 Task: Increase the number in custom field "assignee" by "2".
Action: Mouse moved to (1015, 255)
Screenshot: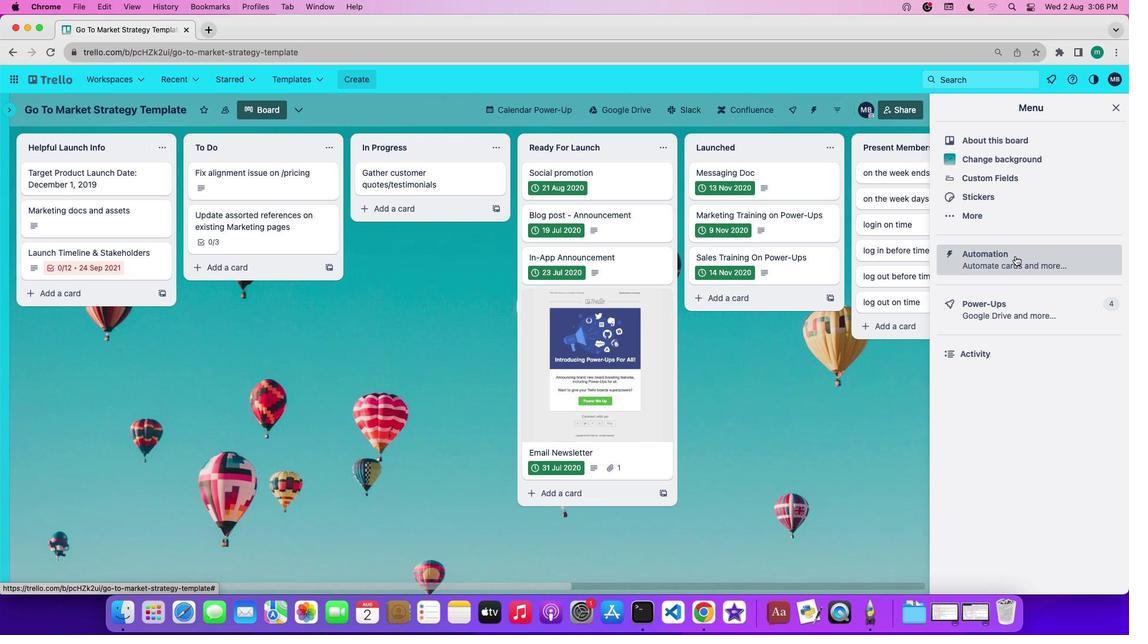 
Action: Mouse pressed left at (1015, 255)
Screenshot: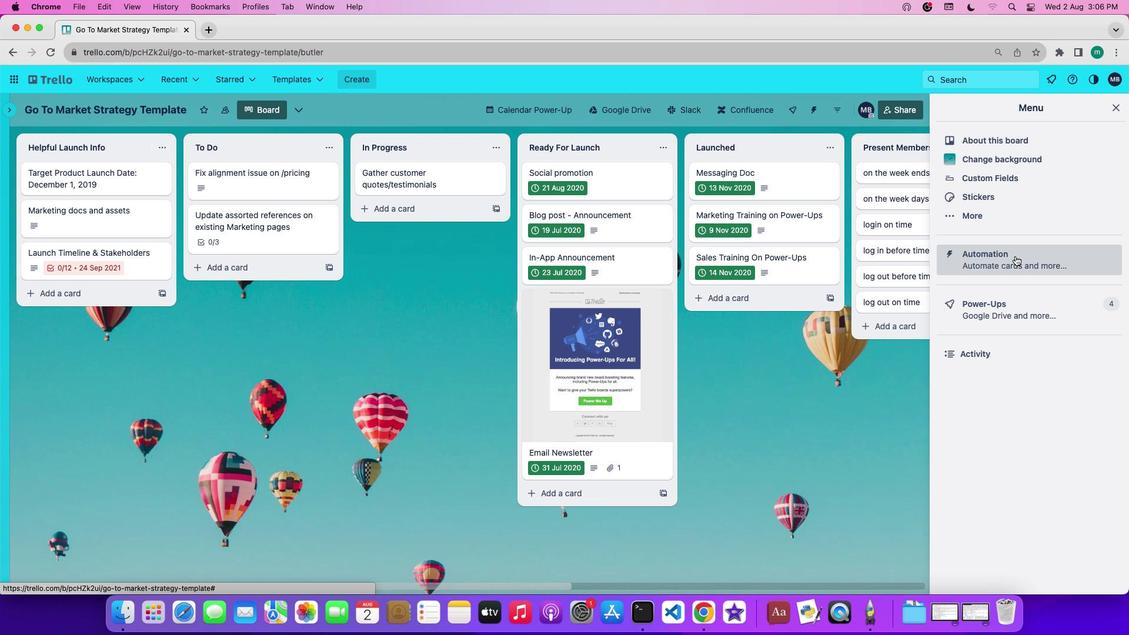 
Action: Mouse moved to (79, 301)
Screenshot: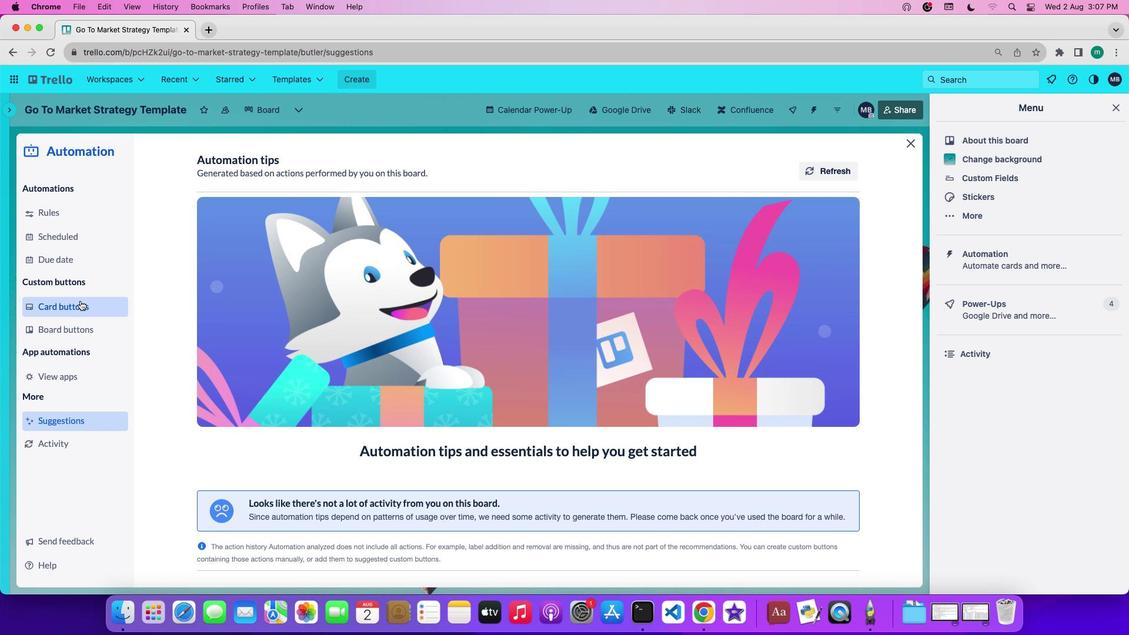 
Action: Mouse pressed left at (79, 301)
Screenshot: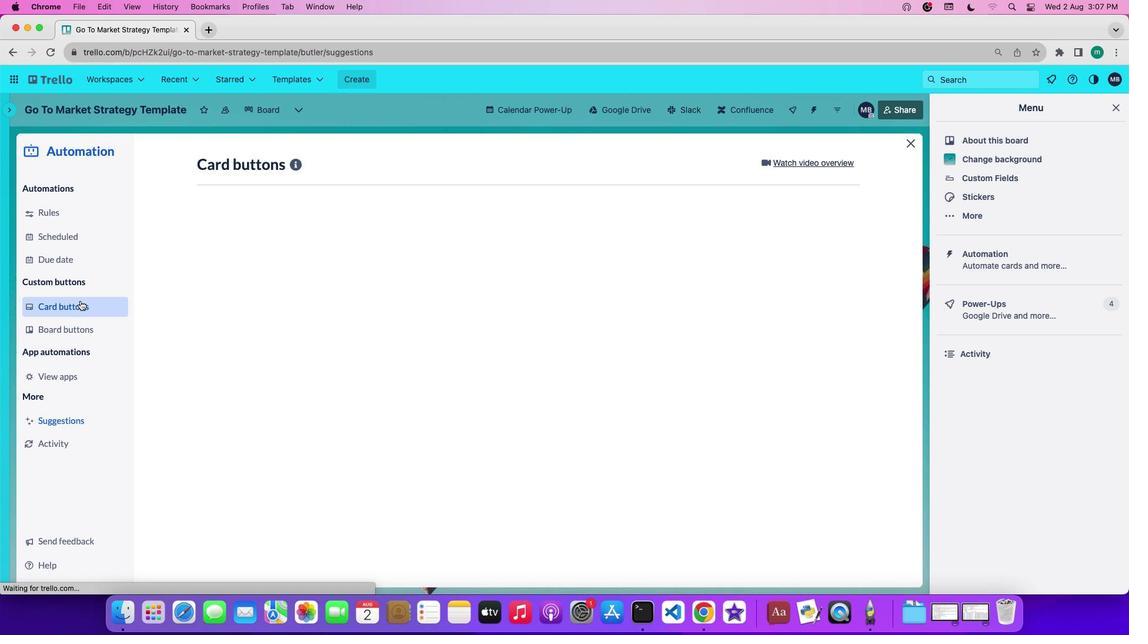 
Action: Mouse moved to (269, 414)
Screenshot: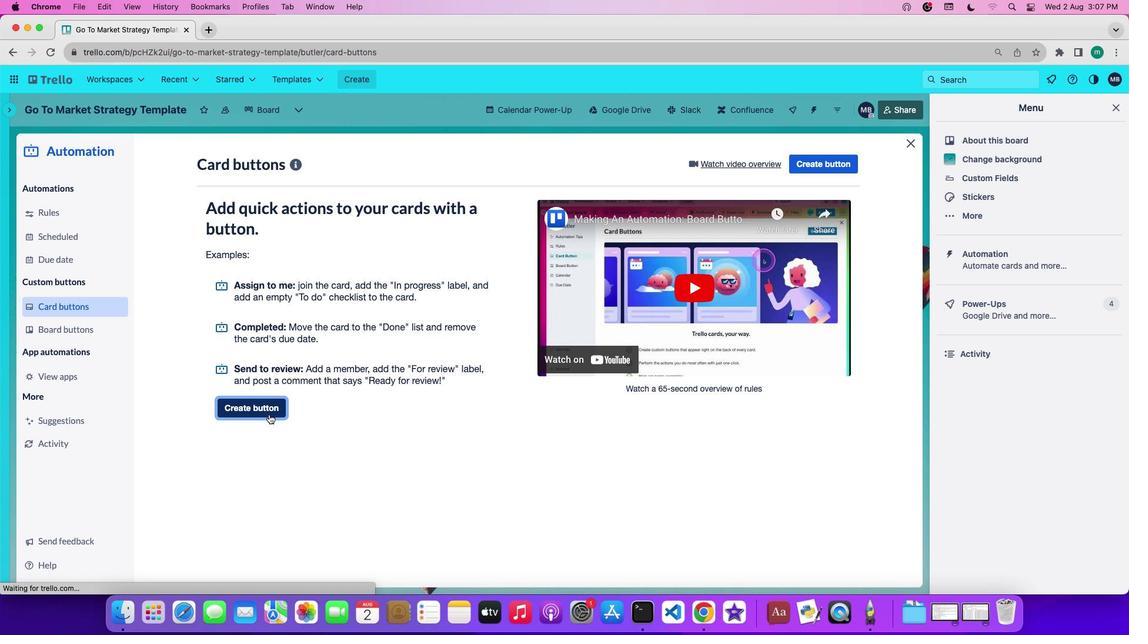 
Action: Mouse pressed left at (269, 414)
Screenshot: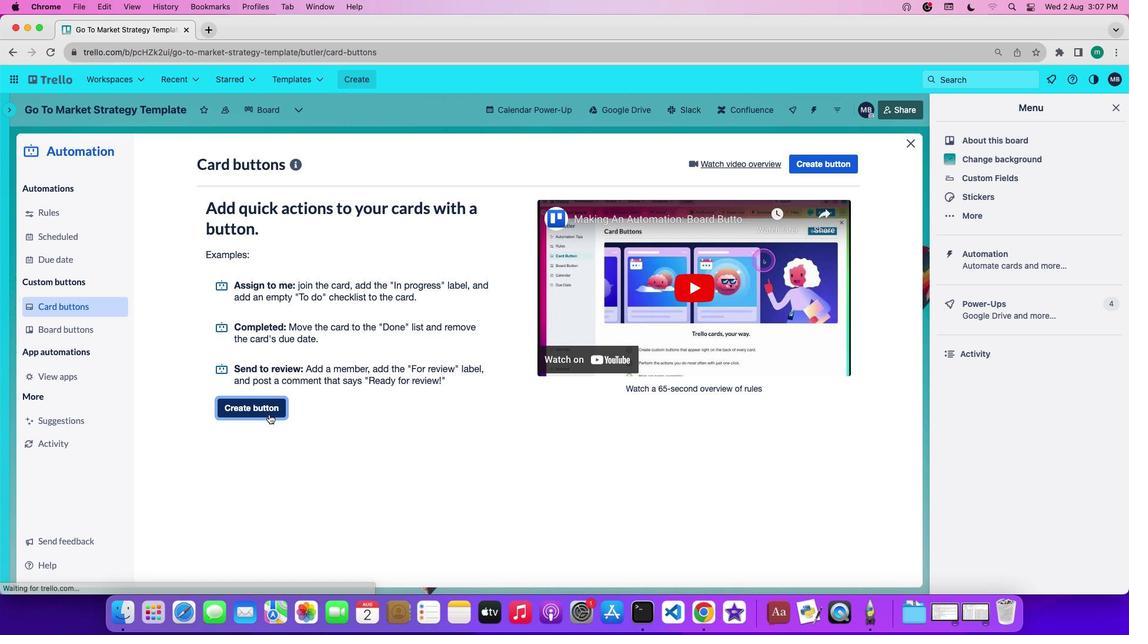 
Action: Mouse moved to (514, 328)
Screenshot: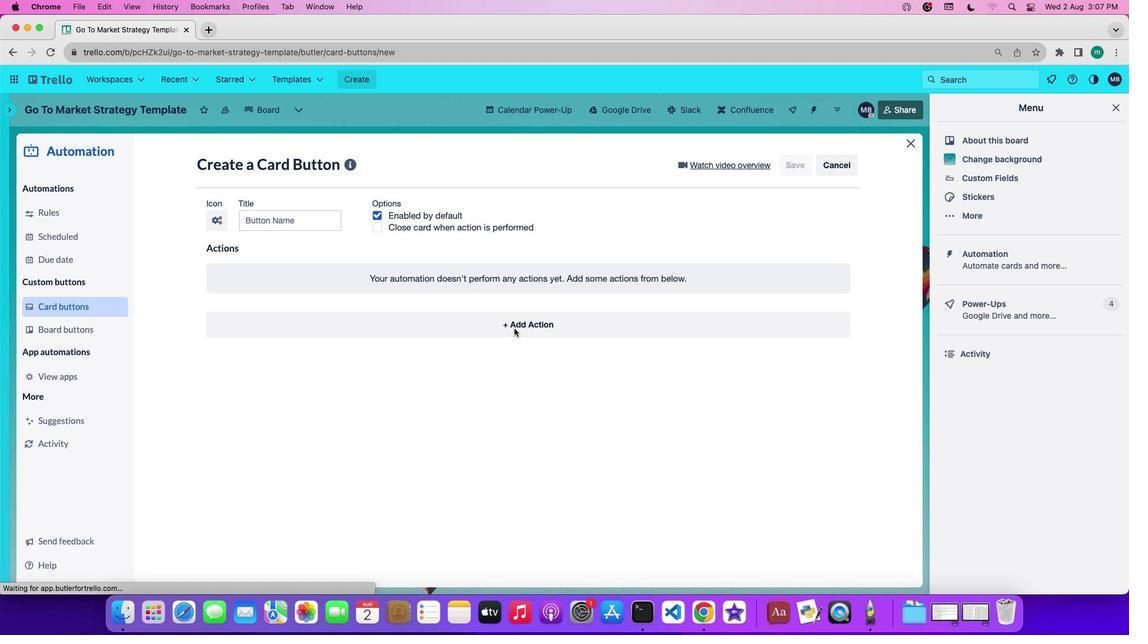 
Action: Mouse pressed left at (514, 328)
Screenshot: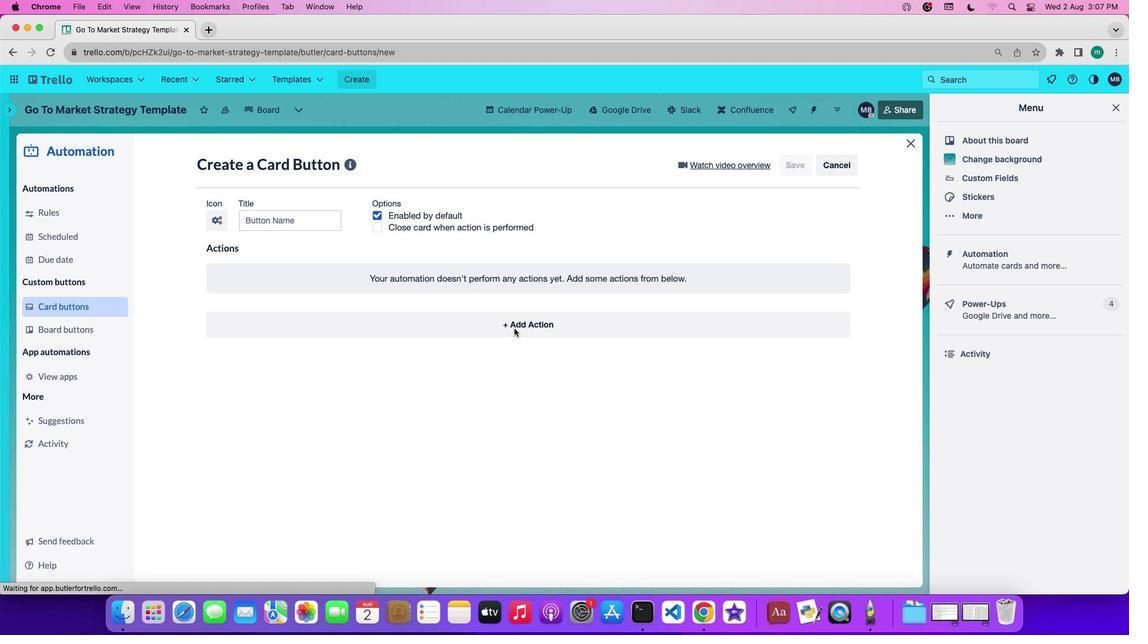 
Action: Mouse moved to (499, 361)
Screenshot: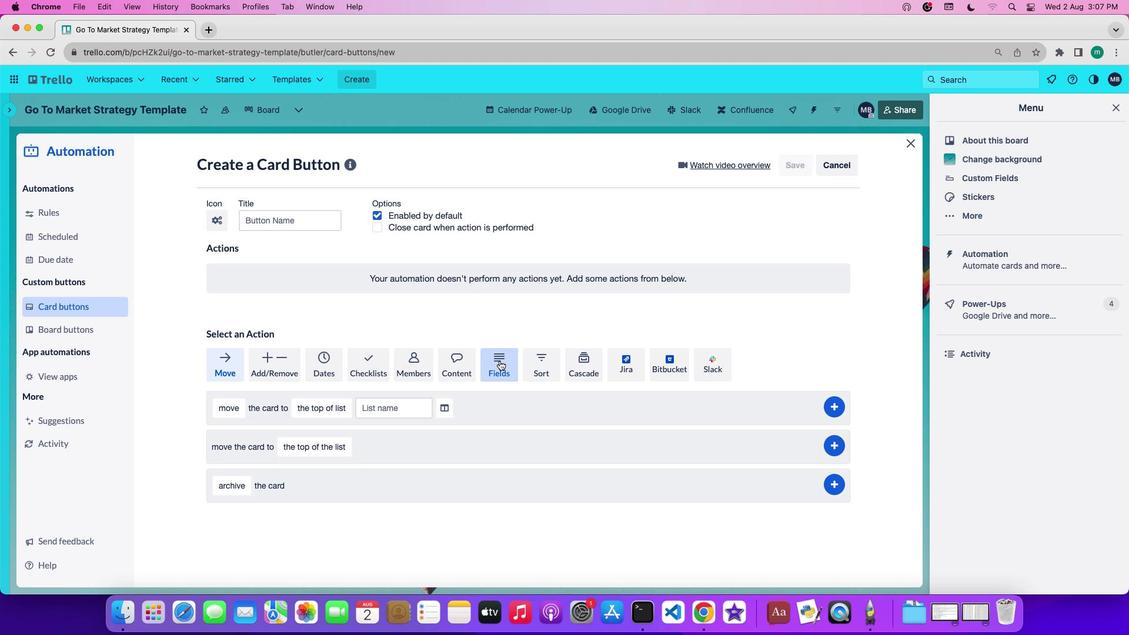 
Action: Mouse pressed left at (499, 361)
Screenshot: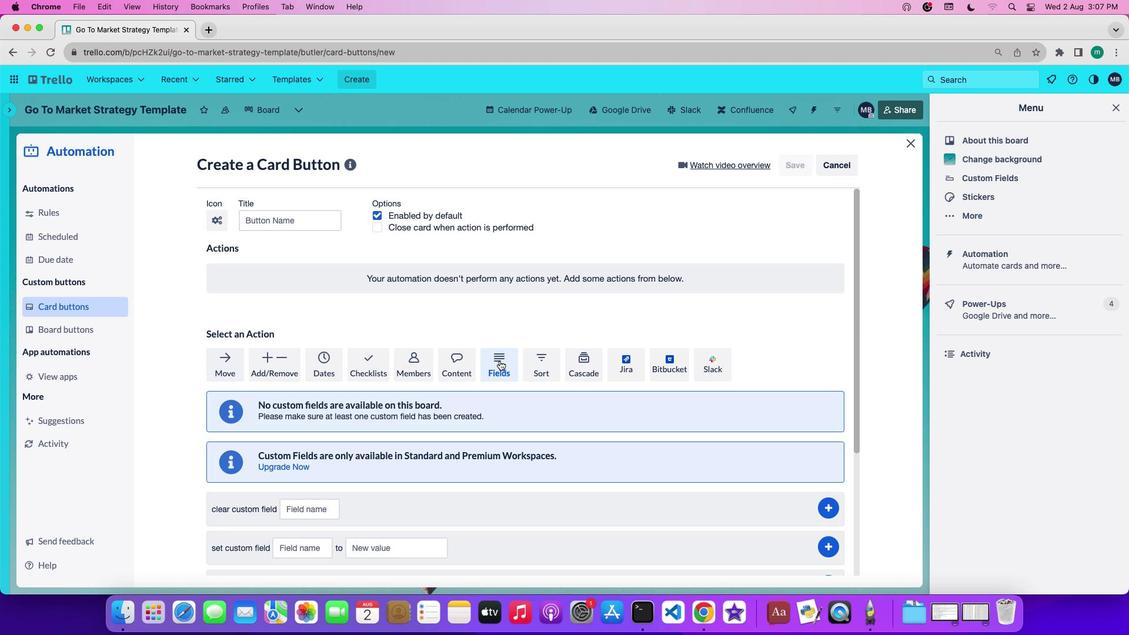 
Action: Mouse moved to (412, 450)
Screenshot: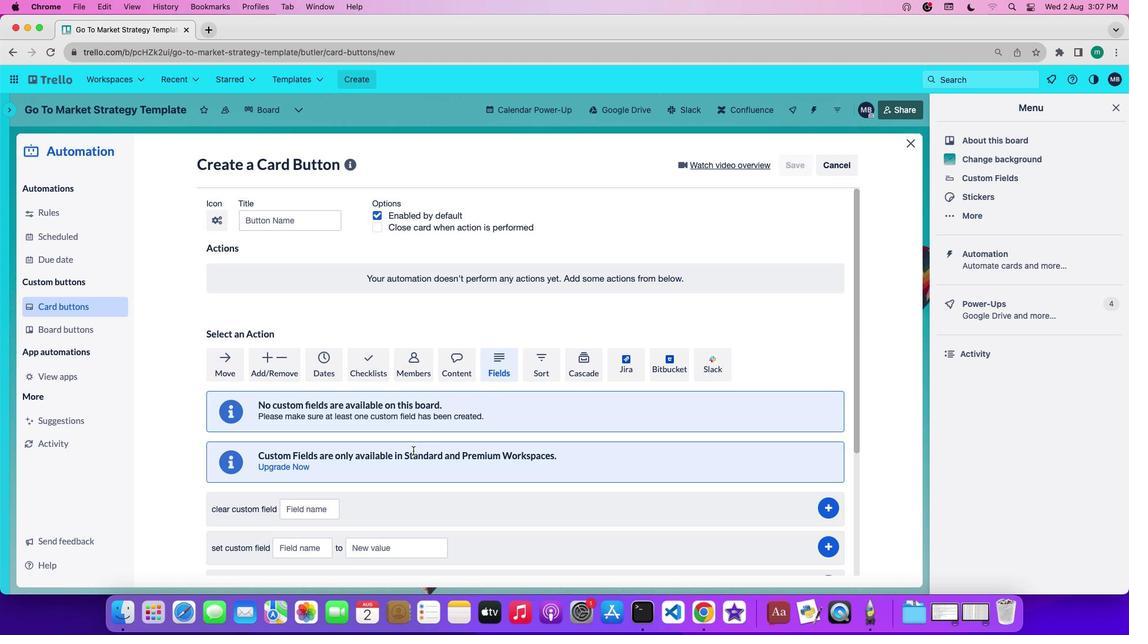 
Action: Mouse scrolled (412, 450) with delta (0, 0)
Screenshot: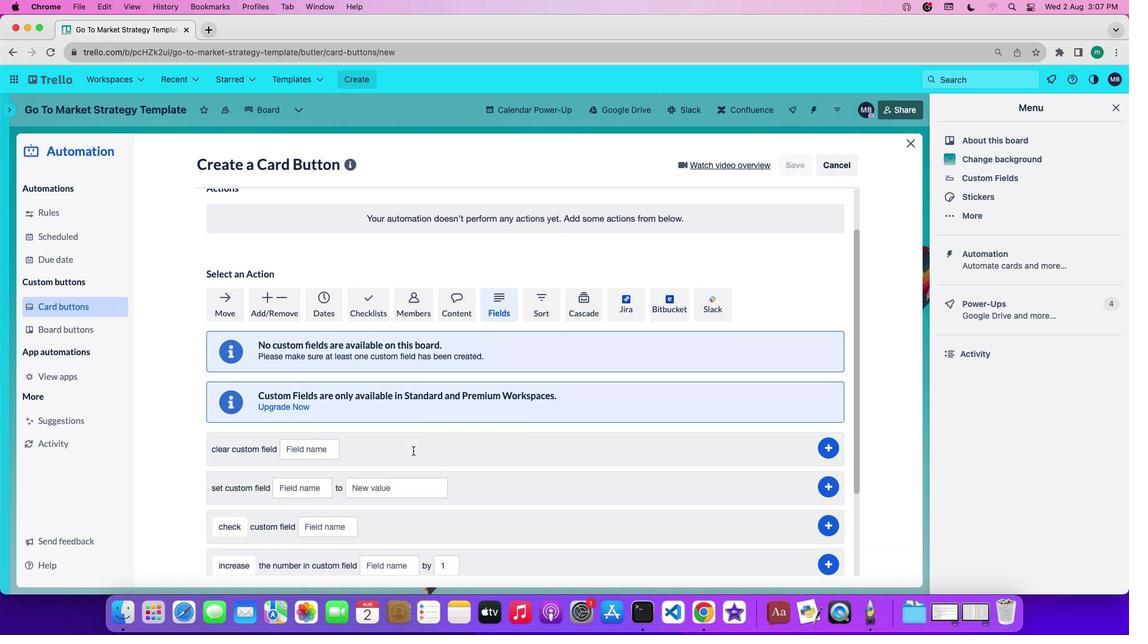 
Action: Mouse scrolled (412, 450) with delta (0, 0)
Screenshot: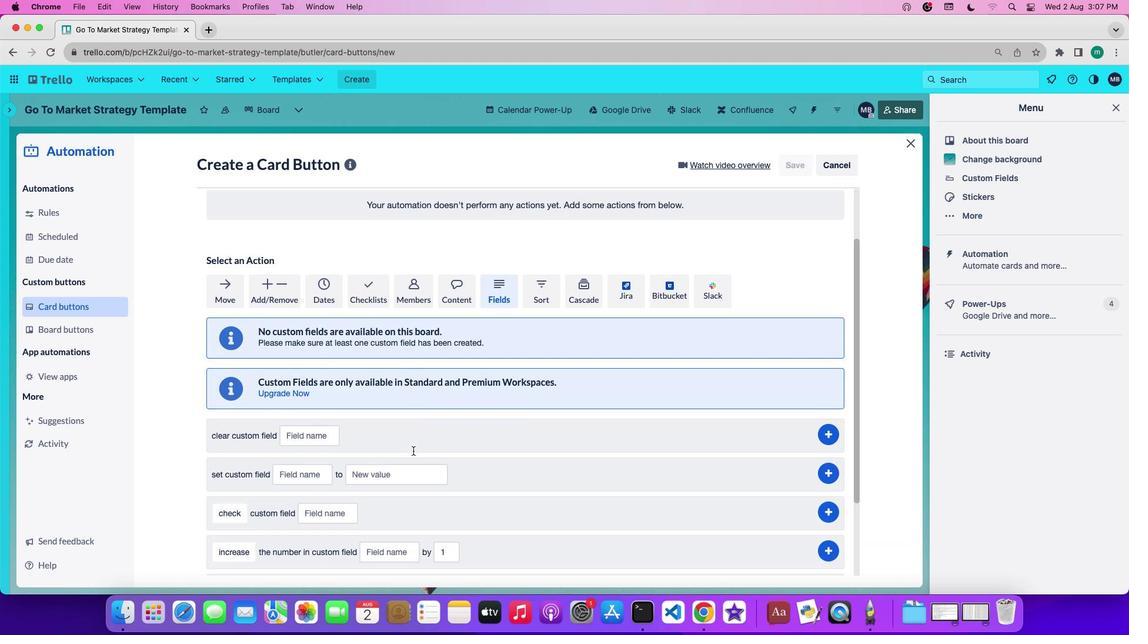 
Action: Mouse scrolled (412, 450) with delta (0, -1)
Screenshot: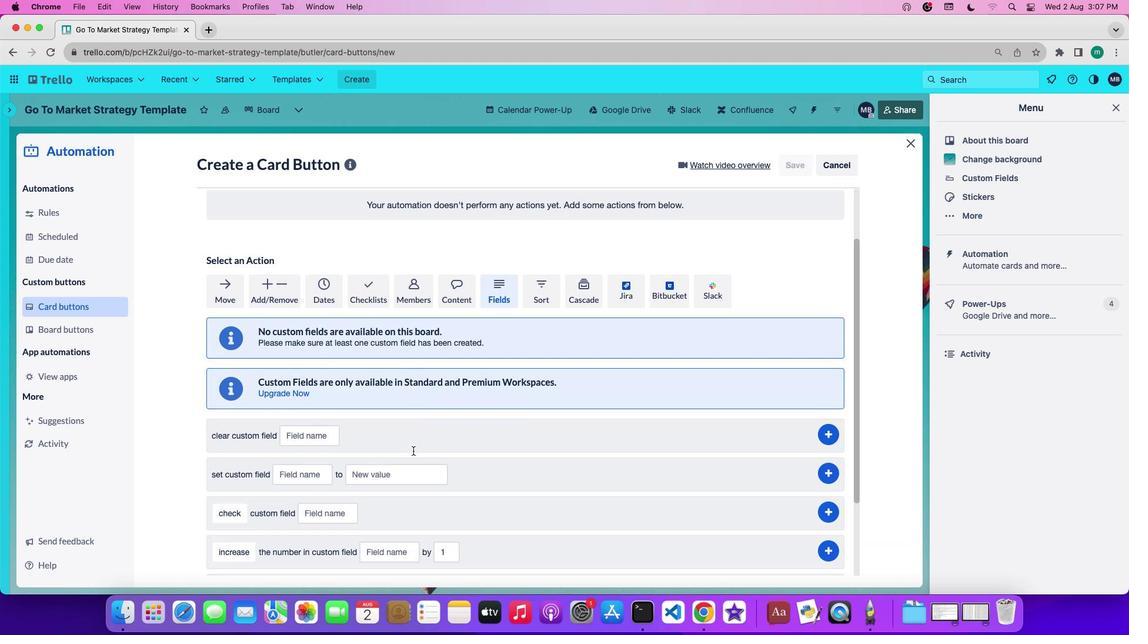 
Action: Mouse scrolled (412, 450) with delta (0, 0)
Screenshot: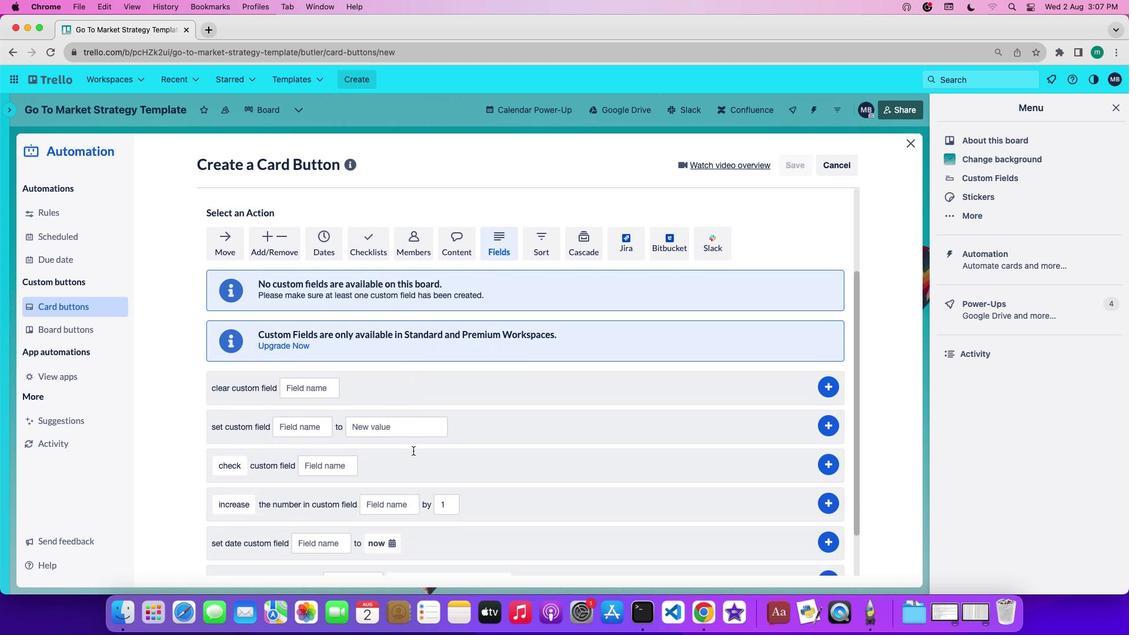 
Action: Mouse scrolled (412, 450) with delta (0, 0)
Screenshot: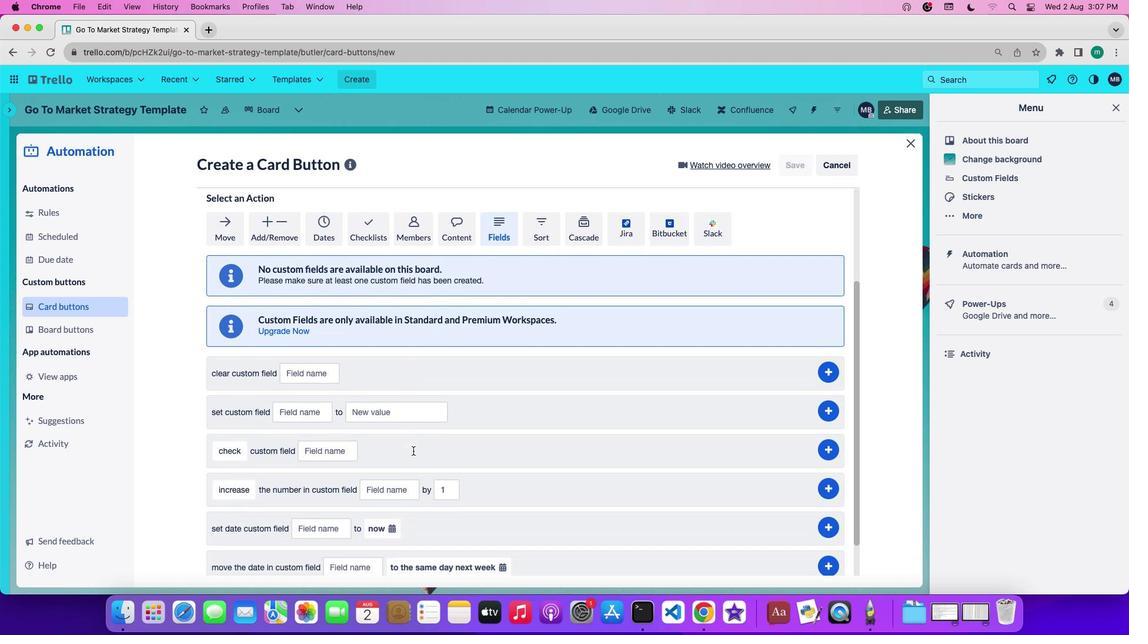 
Action: Mouse scrolled (412, 450) with delta (0, 0)
Screenshot: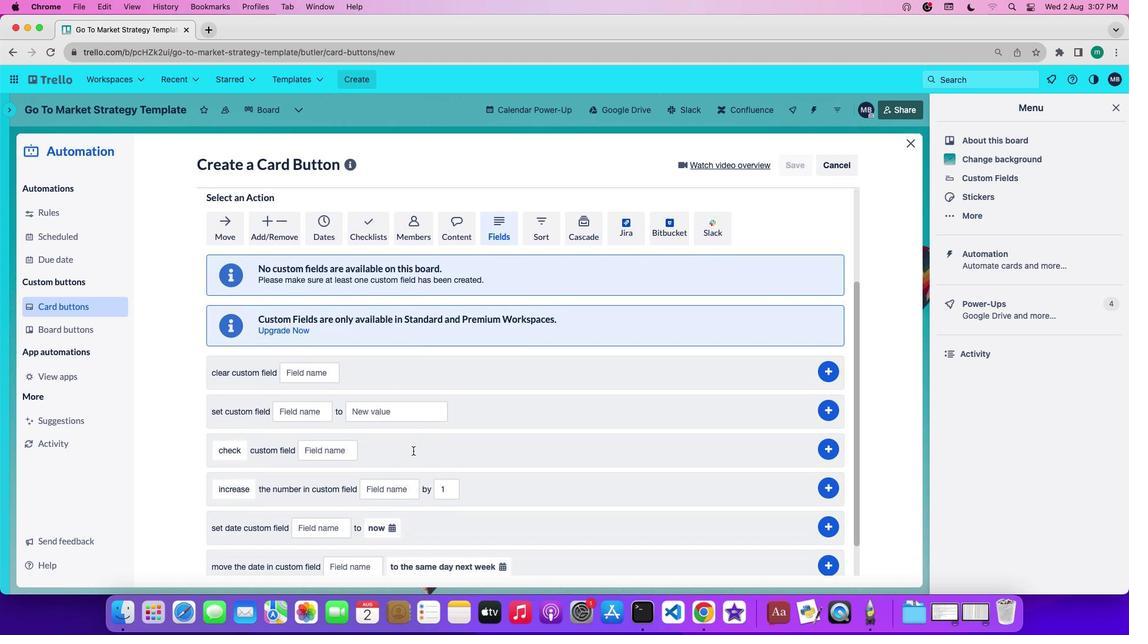 
Action: Mouse scrolled (412, 450) with delta (0, 0)
Screenshot: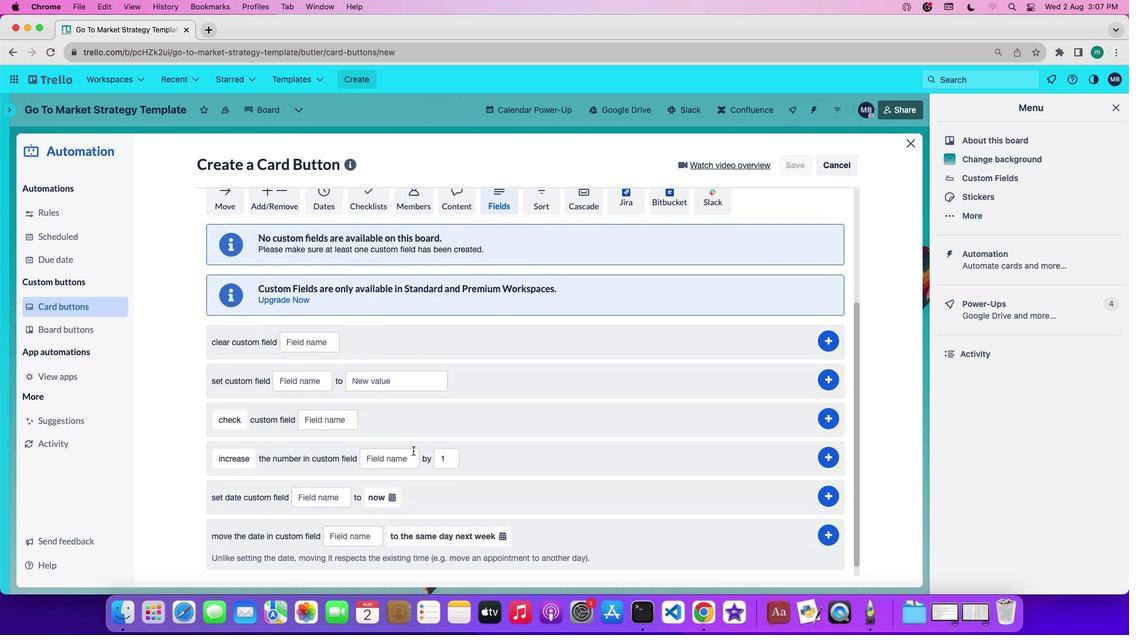 
Action: Mouse scrolled (412, 450) with delta (0, 0)
Screenshot: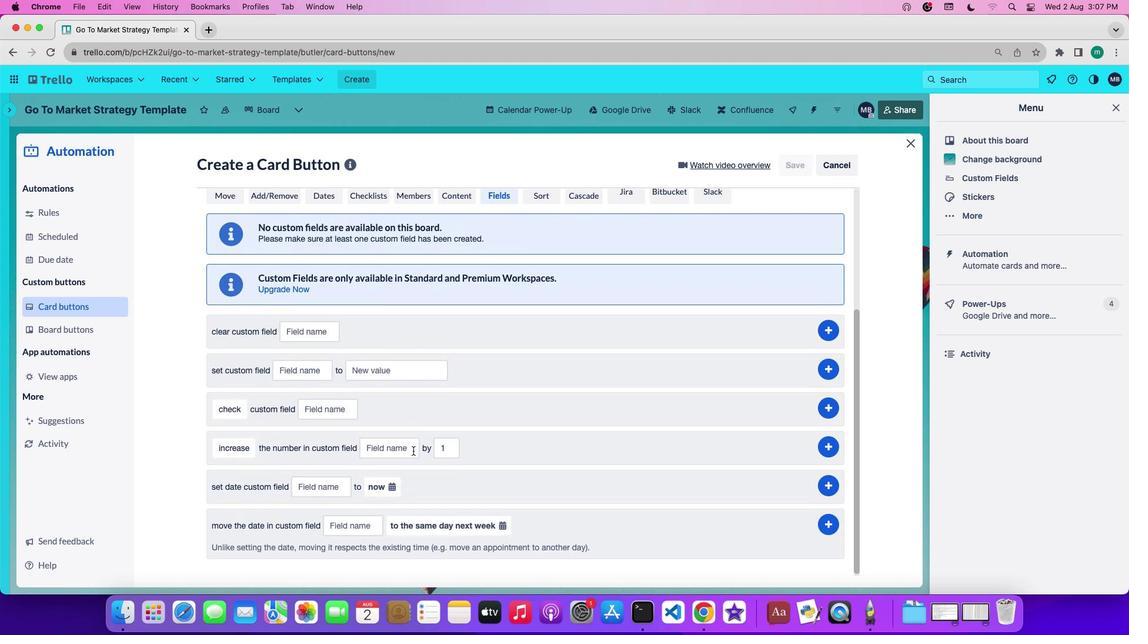 
Action: Mouse scrolled (412, 450) with delta (0, 0)
Screenshot: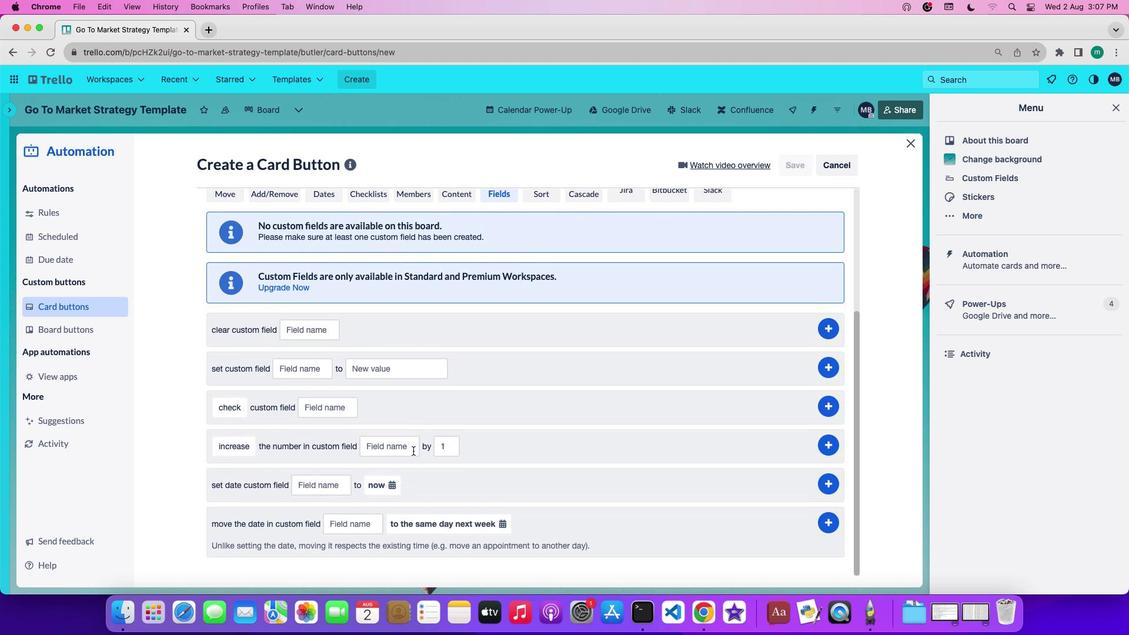 
Action: Mouse scrolled (412, 450) with delta (0, 0)
Screenshot: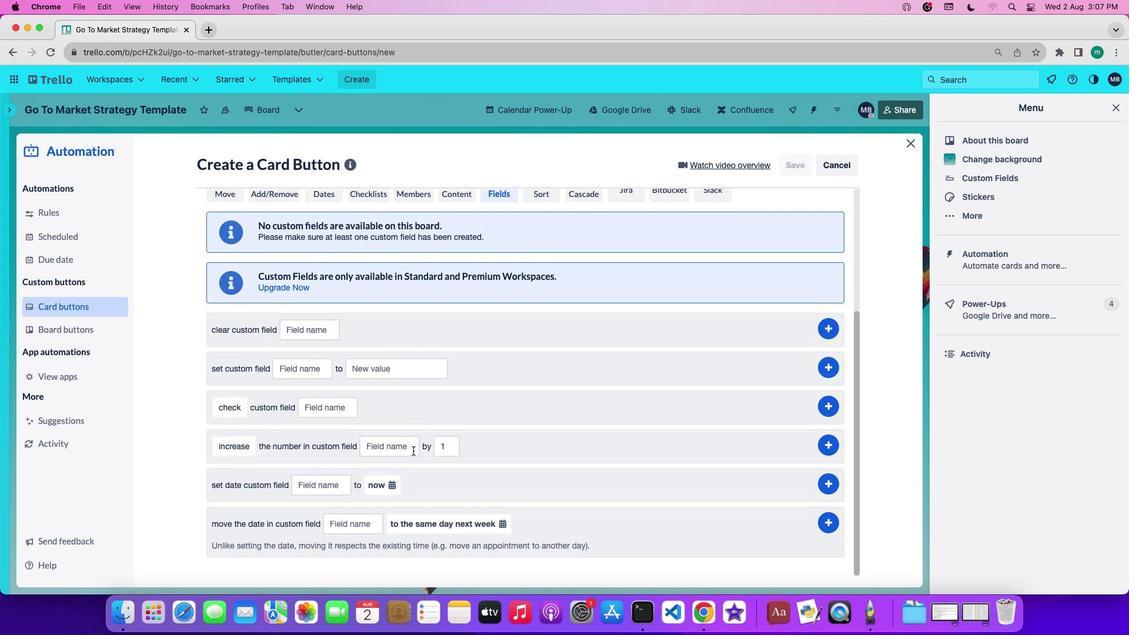 
Action: Mouse scrolled (412, 450) with delta (0, 0)
Screenshot: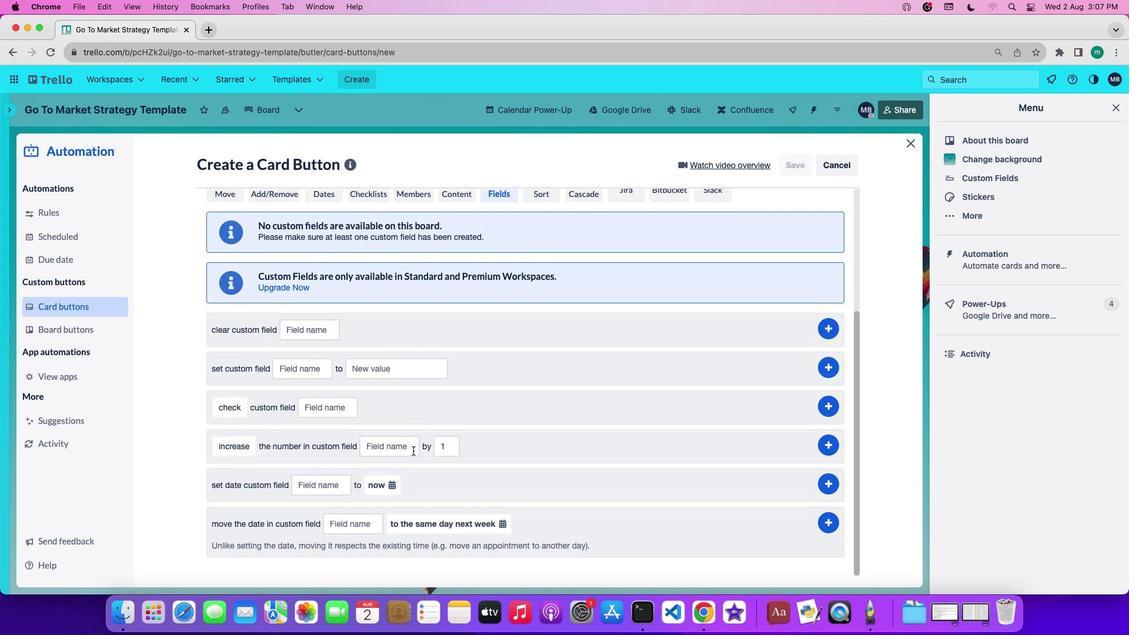 
Action: Mouse scrolled (412, 450) with delta (0, 0)
Screenshot: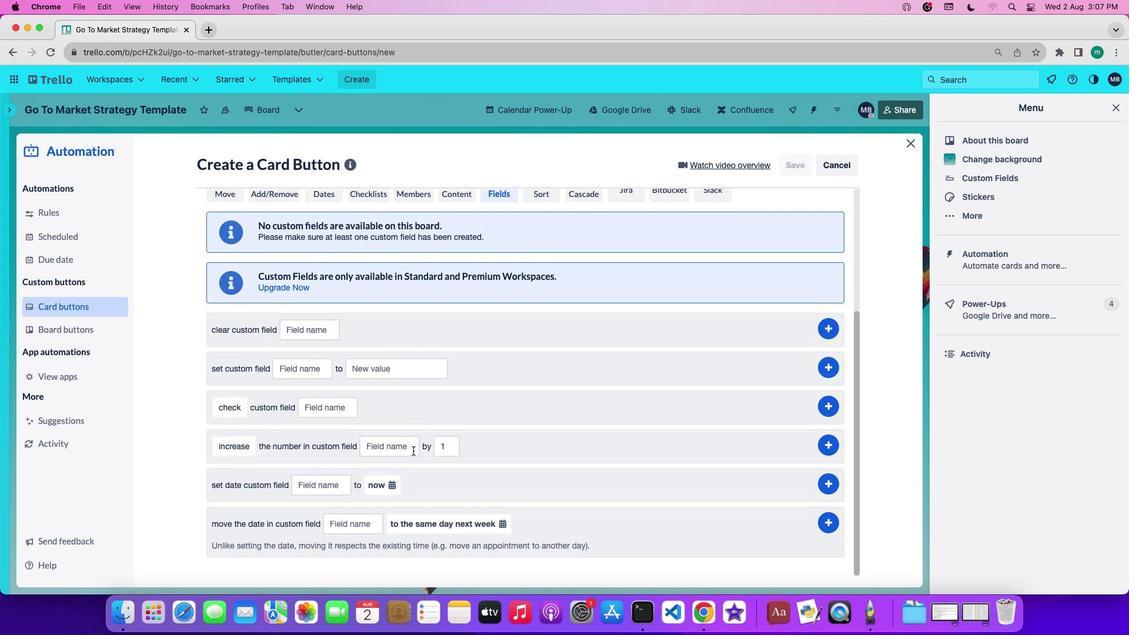 
Action: Mouse moved to (242, 443)
Screenshot: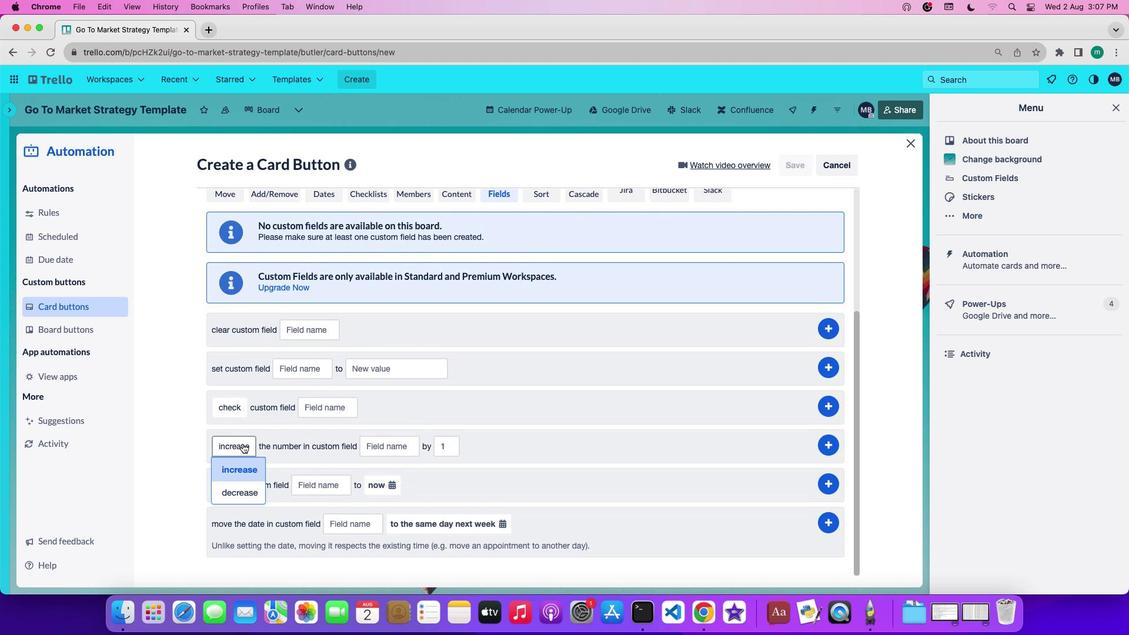 
Action: Mouse pressed left at (242, 443)
Screenshot: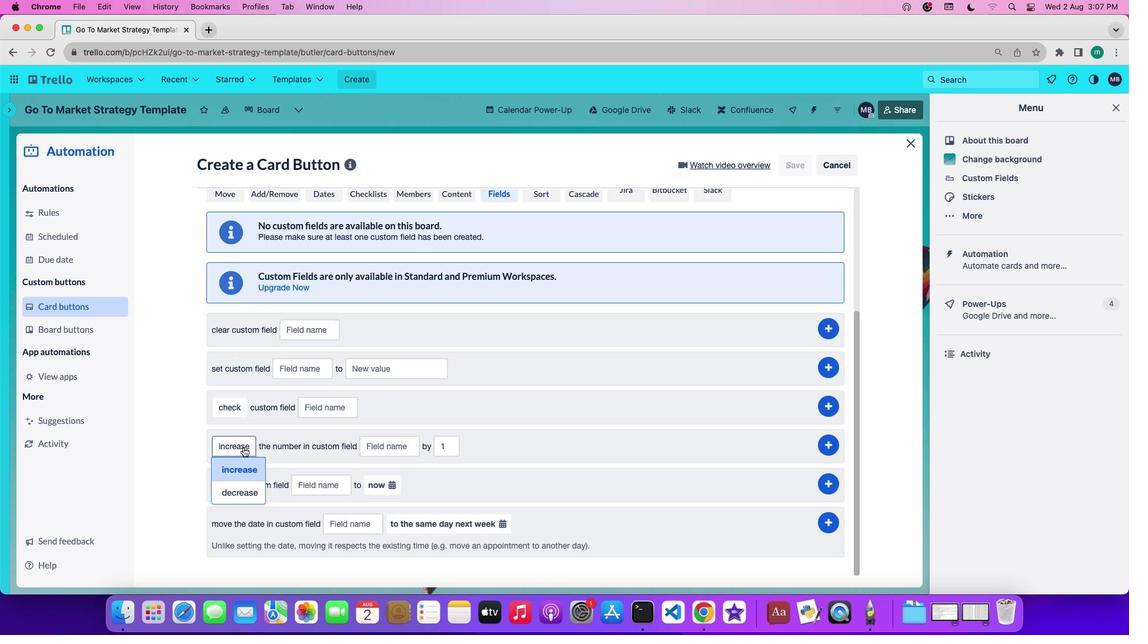 
Action: Mouse moved to (244, 468)
Screenshot: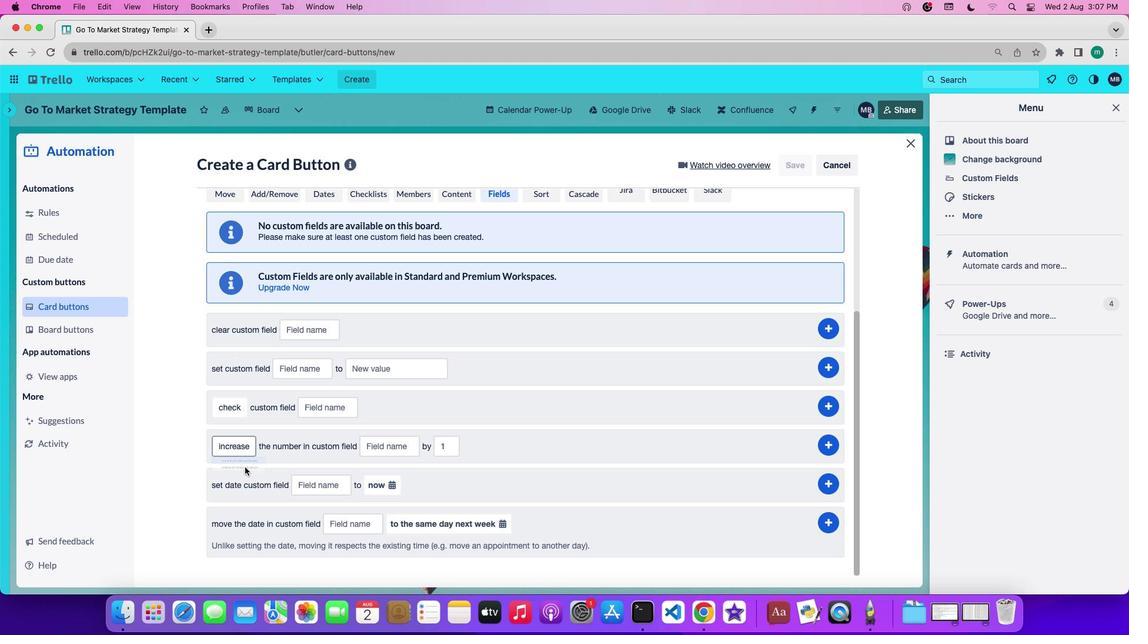 
Action: Mouse pressed left at (244, 468)
Screenshot: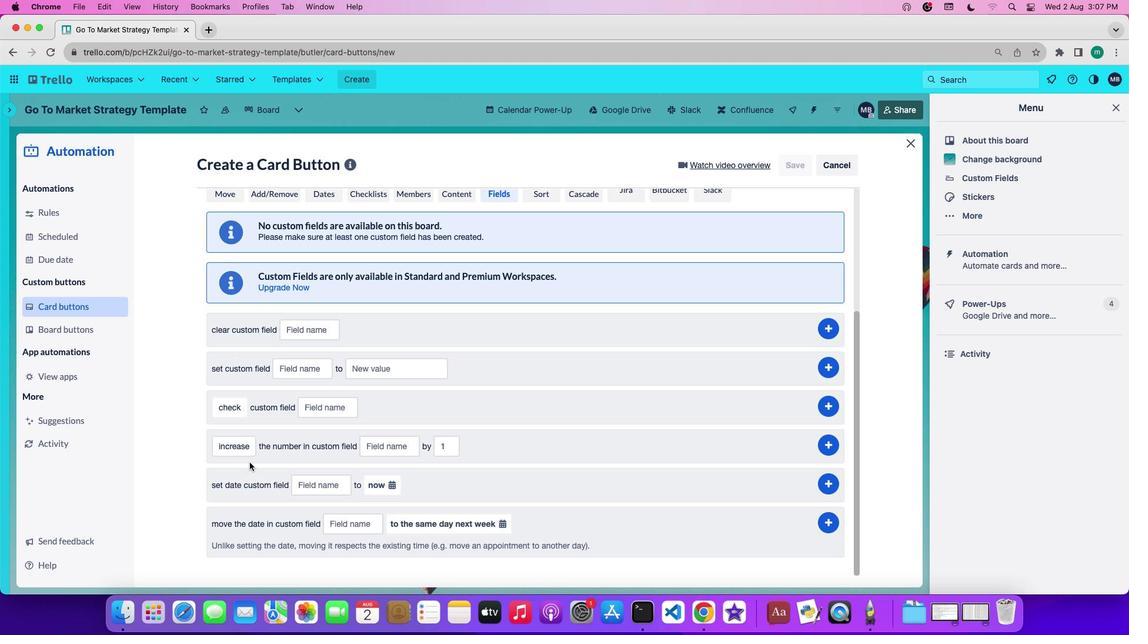 
Action: Mouse moved to (398, 446)
Screenshot: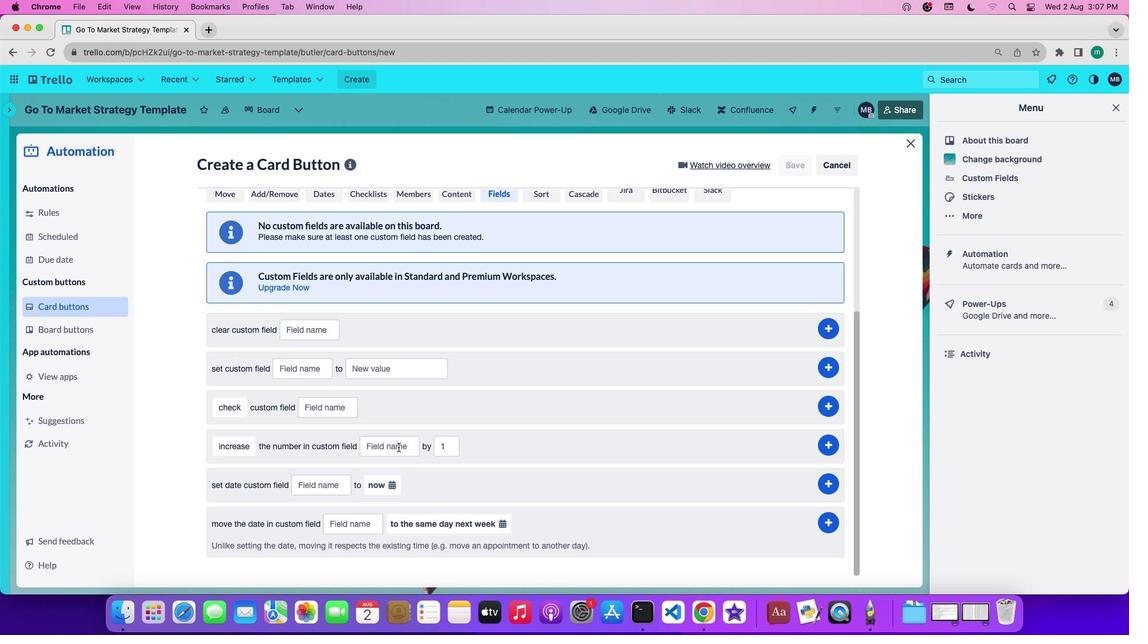 
Action: Mouse pressed left at (398, 446)
Screenshot: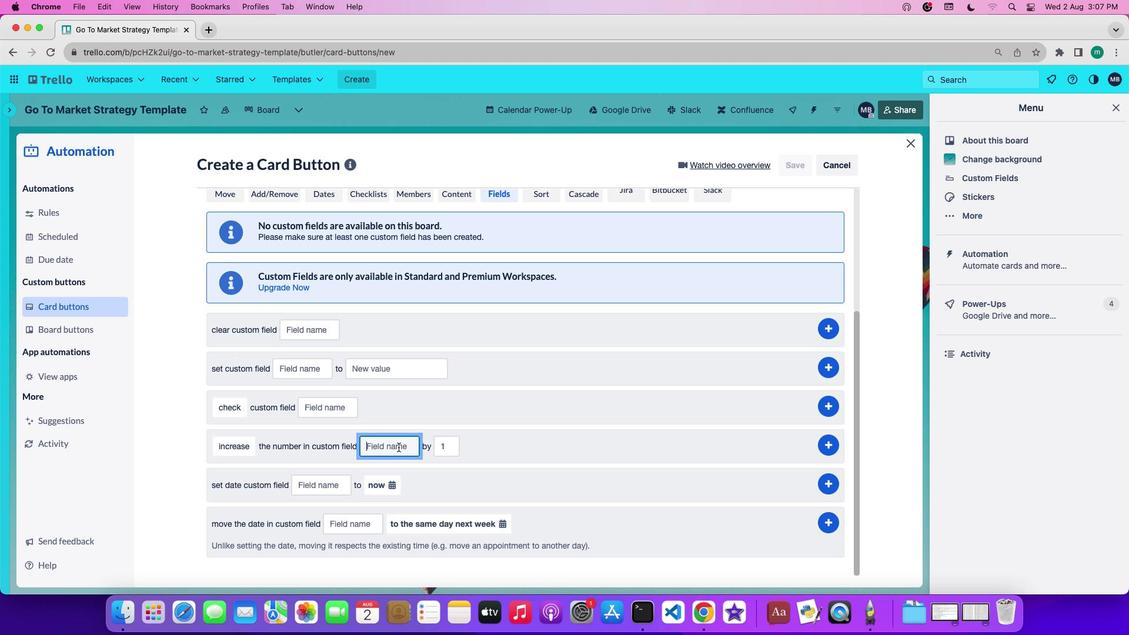 
Action: Key pressed 'a''s''s''i''g''n''e''e'
Screenshot: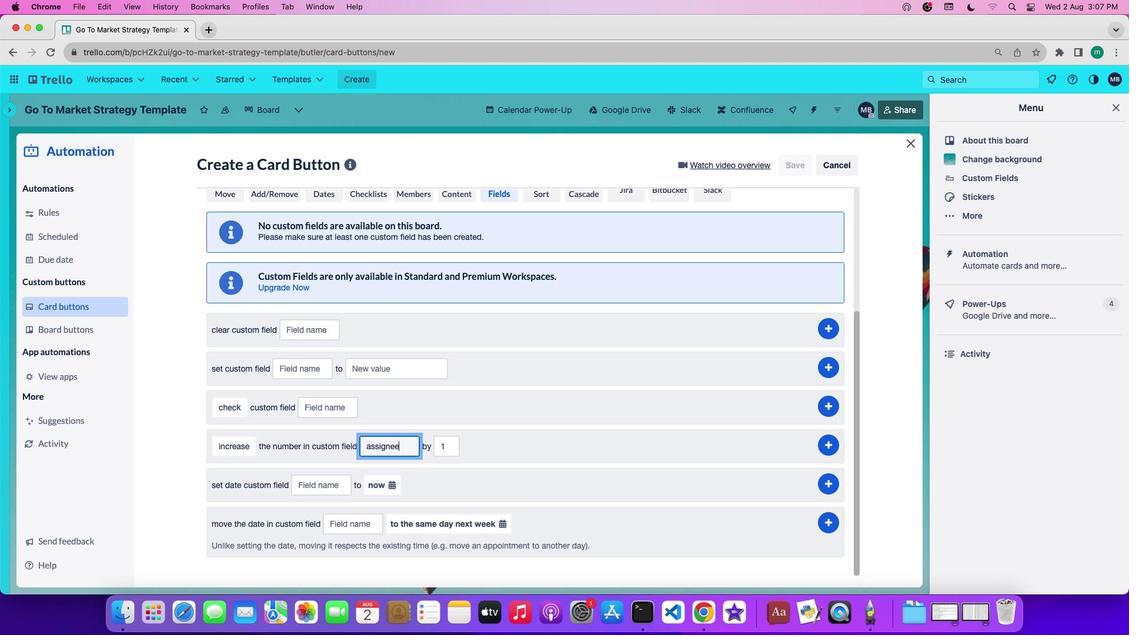 
Action: Mouse moved to (448, 445)
Screenshot: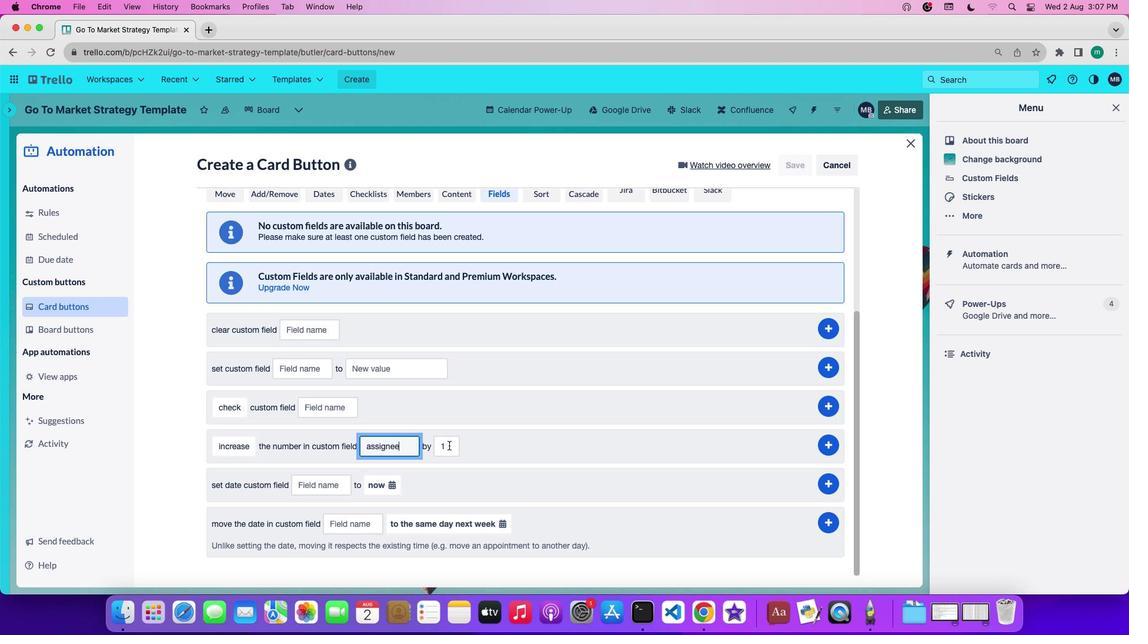 
Action: Mouse pressed left at (448, 445)
Screenshot: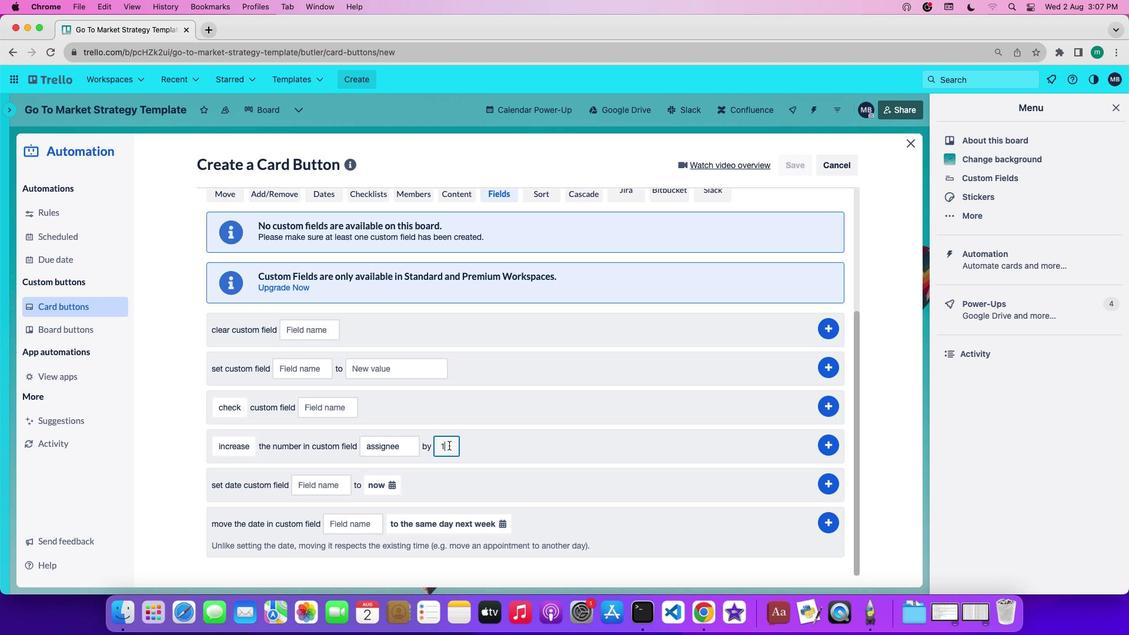 
Action: Key pressed Key.backspace'2'
Screenshot: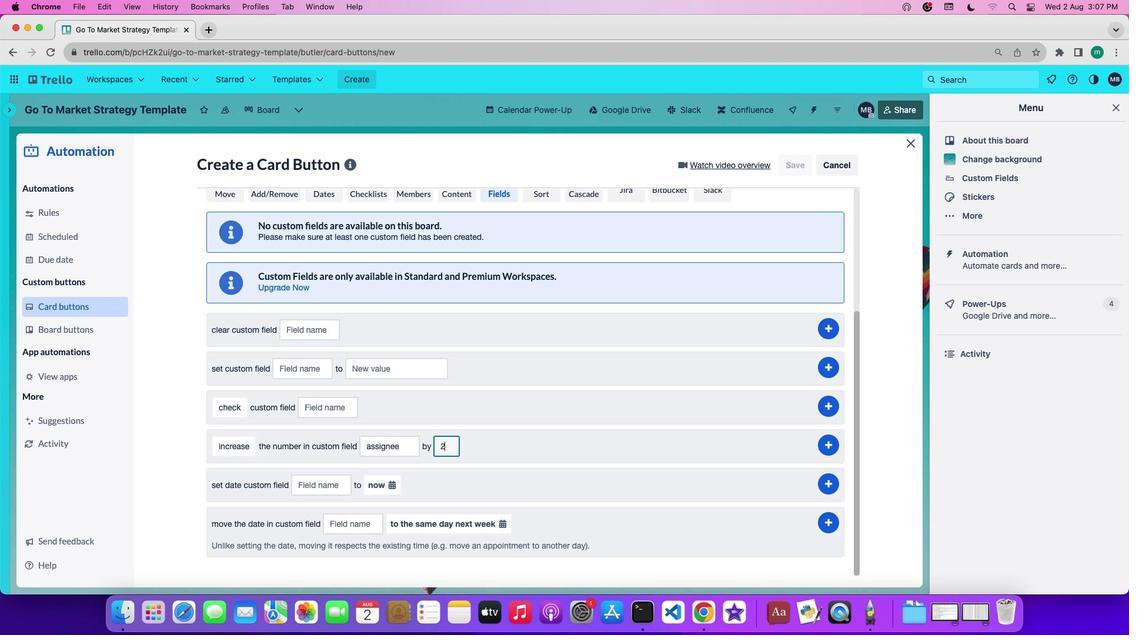 
Action: Mouse moved to (828, 442)
Screenshot: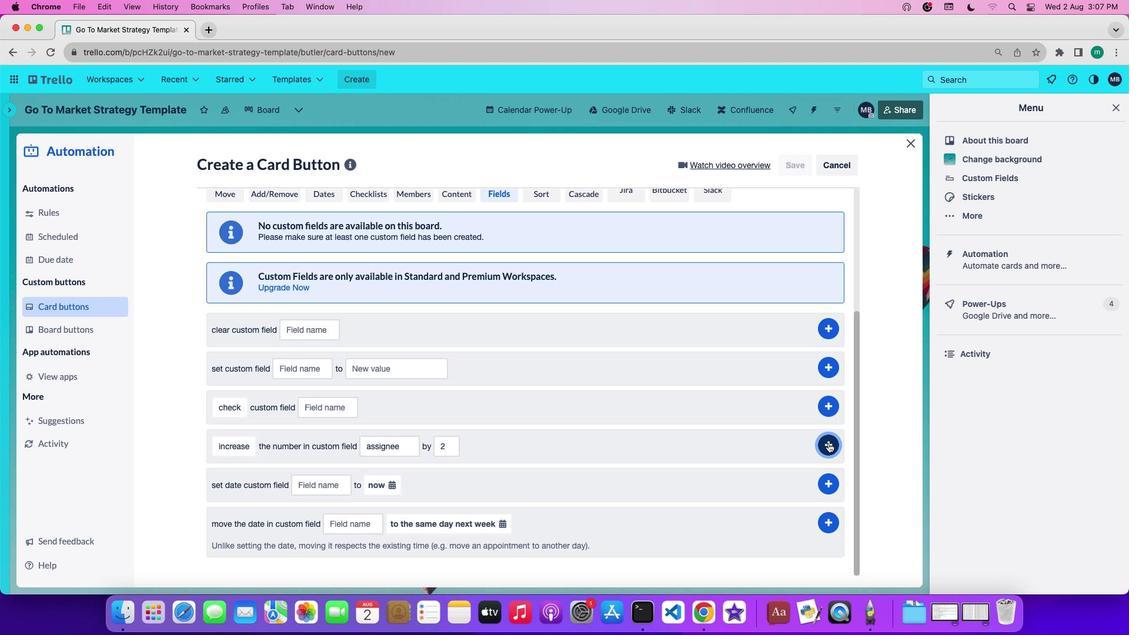 
Action: Mouse pressed left at (828, 442)
Screenshot: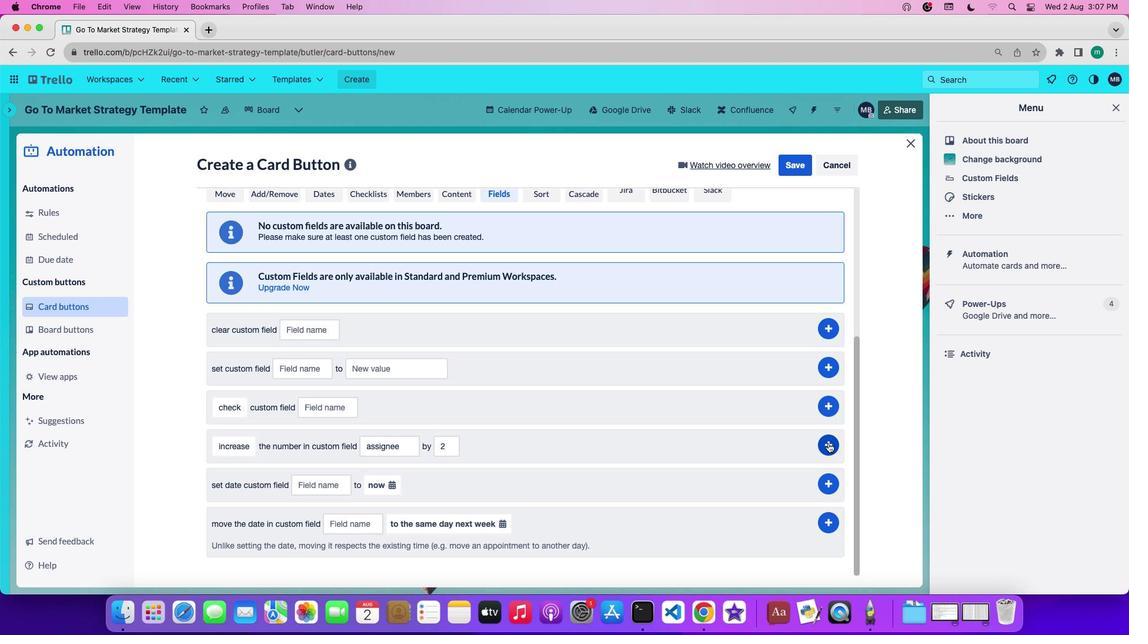 
